 Task: Select and add the product "New Amsterdam Vodka Grapefruit (750 ml)" to cart from the store "Consumers Liquor".
Action: Mouse pressed left at (53, 93)
Screenshot: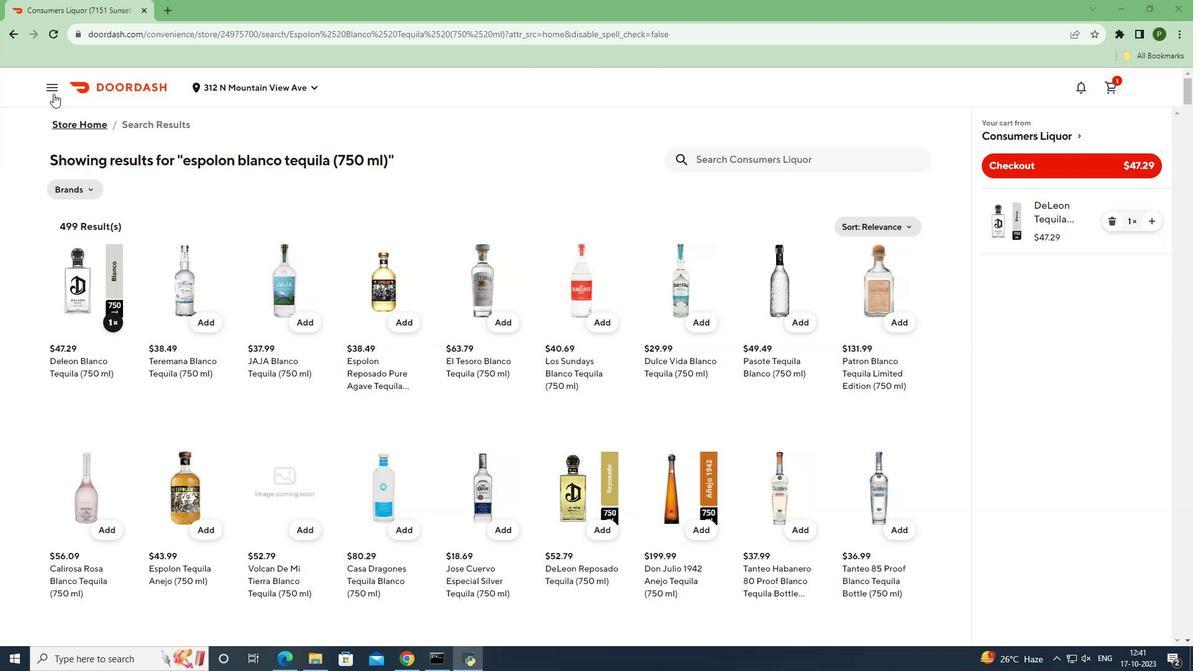 
Action: Mouse moved to (64, 177)
Screenshot: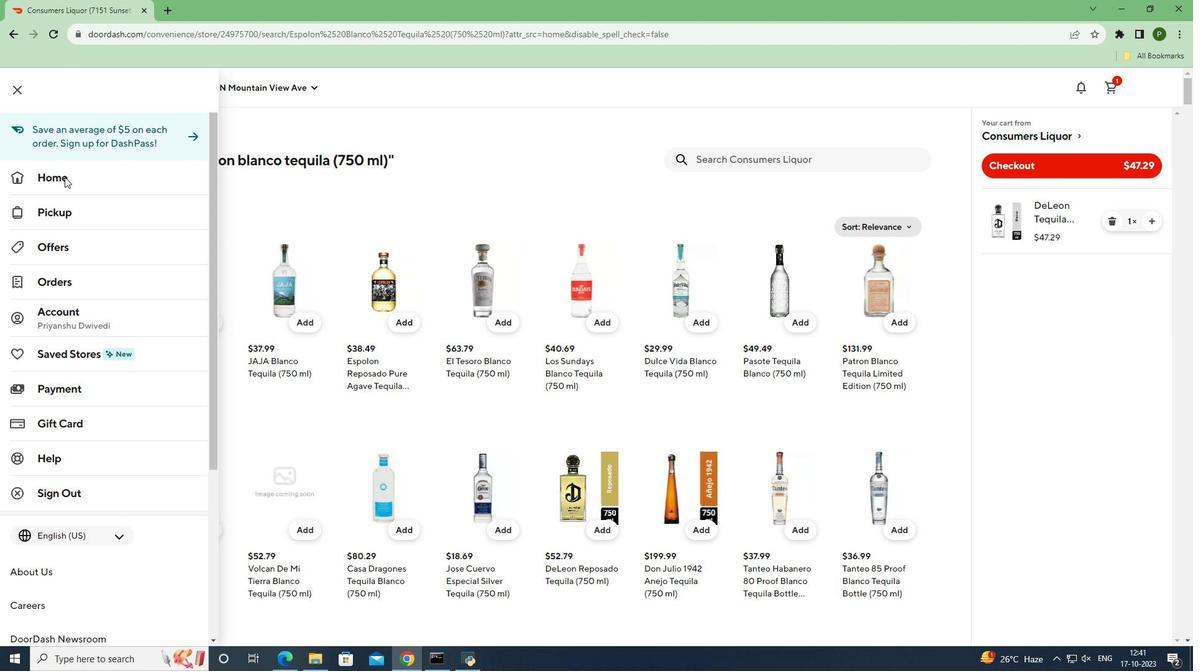 
Action: Mouse pressed left at (64, 177)
Screenshot: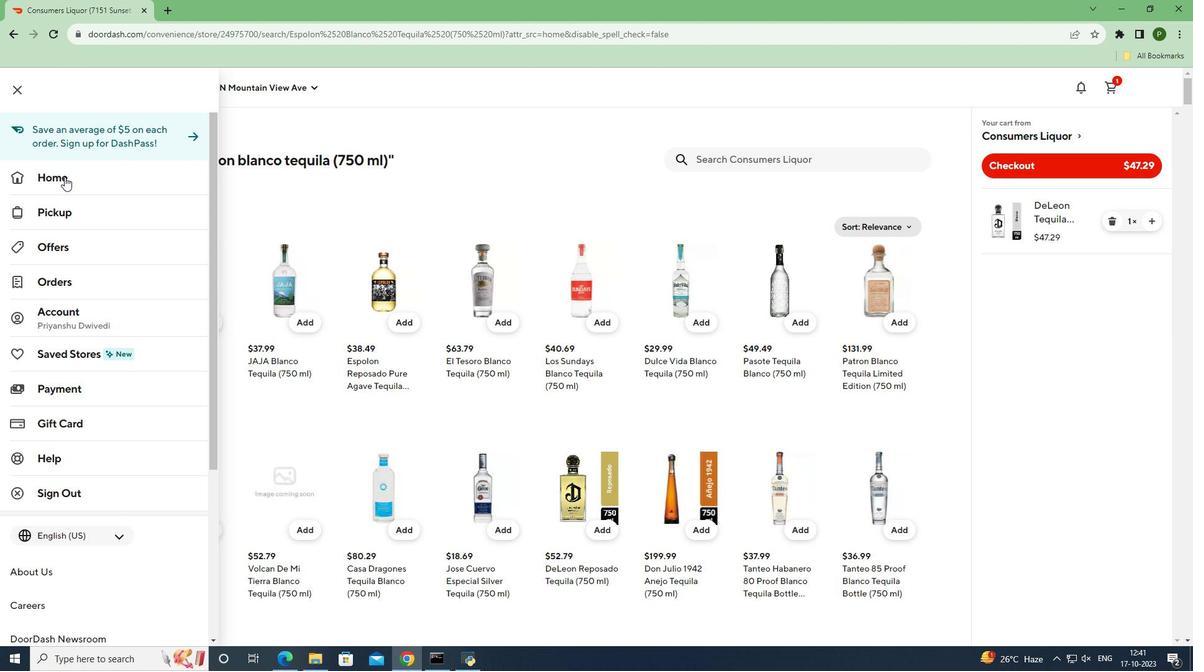 
Action: Mouse moved to (468, 137)
Screenshot: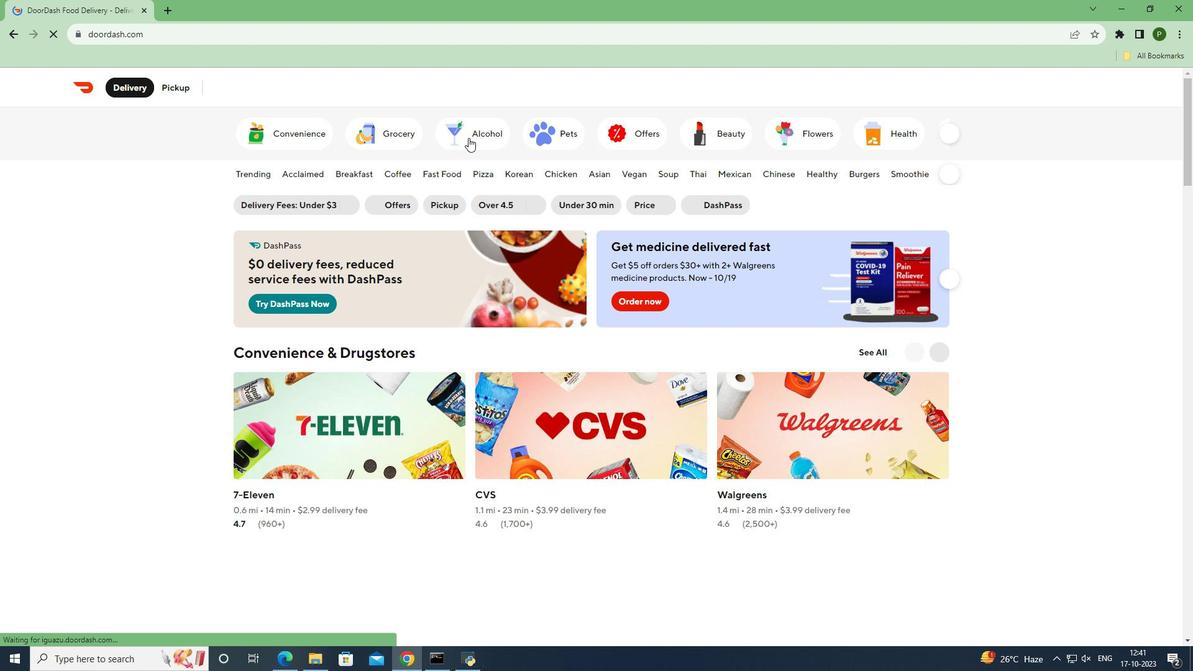 
Action: Mouse pressed left at (468, 137)
Screenshot: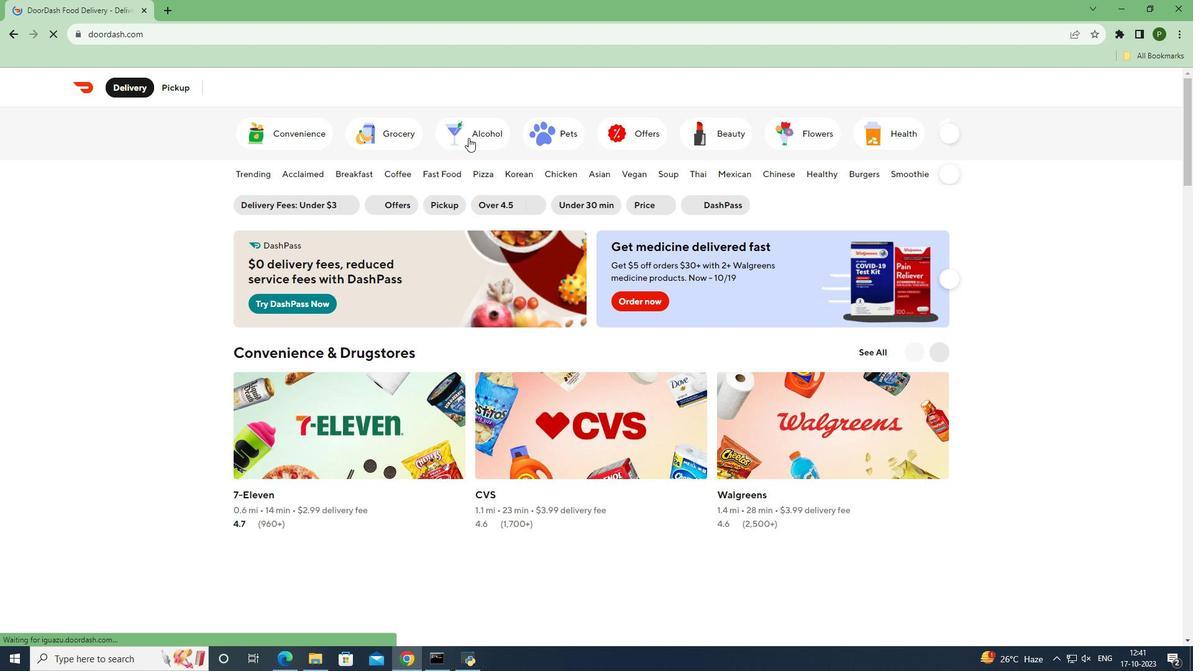 
Action: Mouse moved to (396, 297)
Screenshot: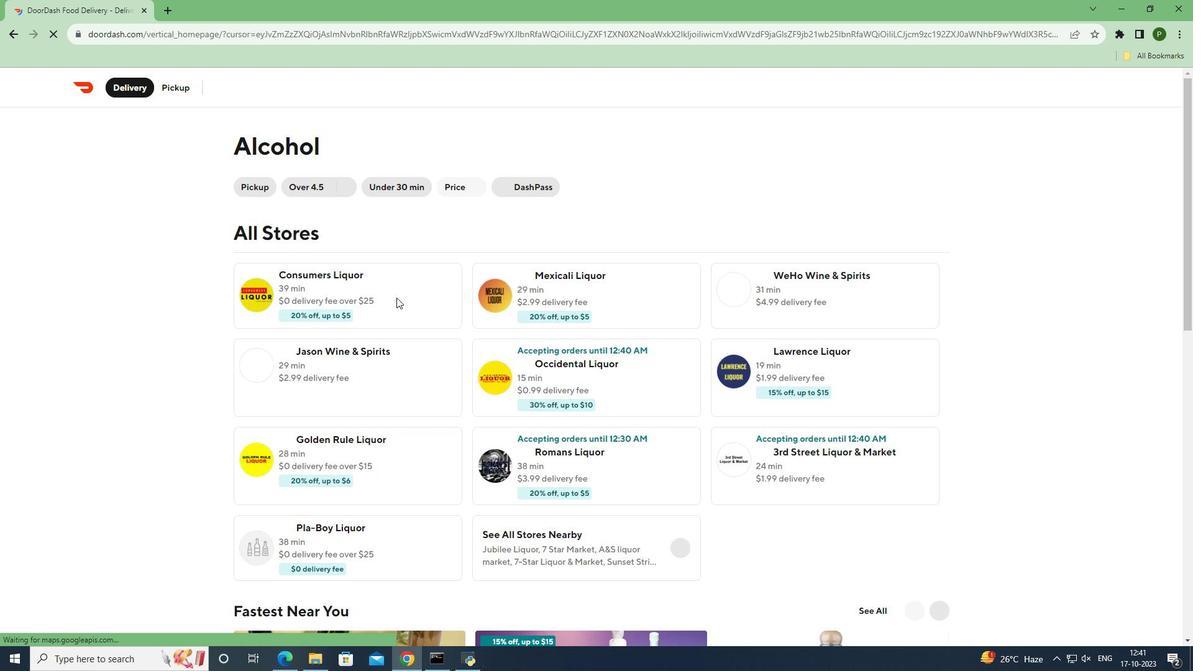 
Action: Mouse pressed left at (396, 297)
Screenshot: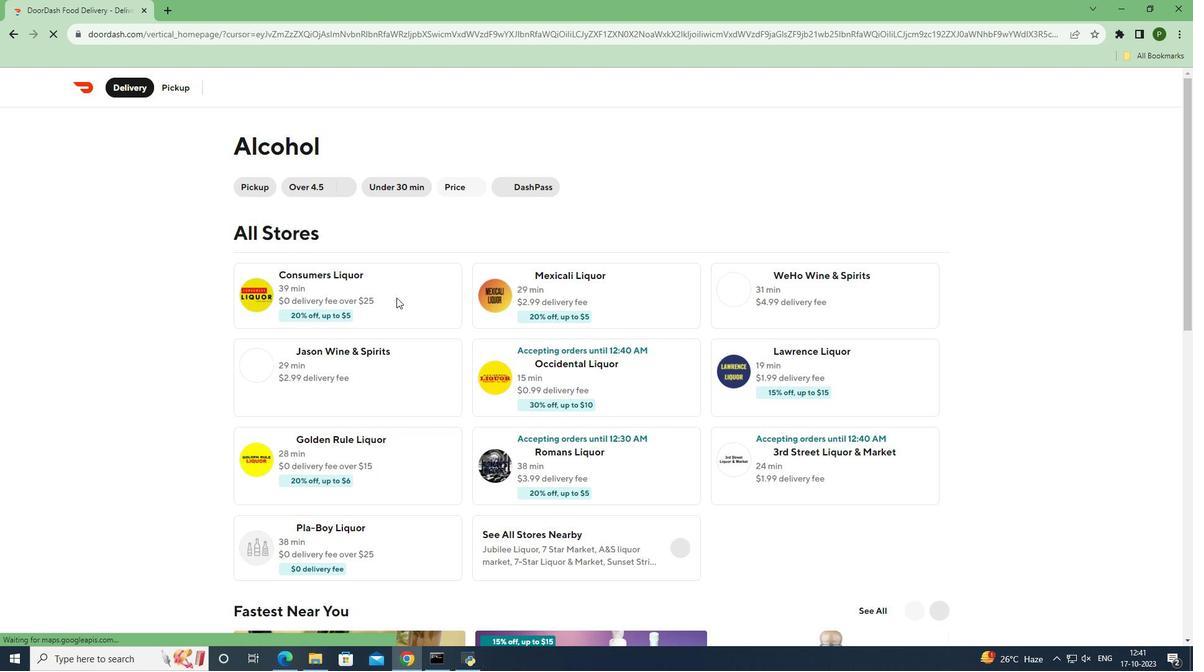 
Action: Mouse moved to (779, 194)
Screenshot: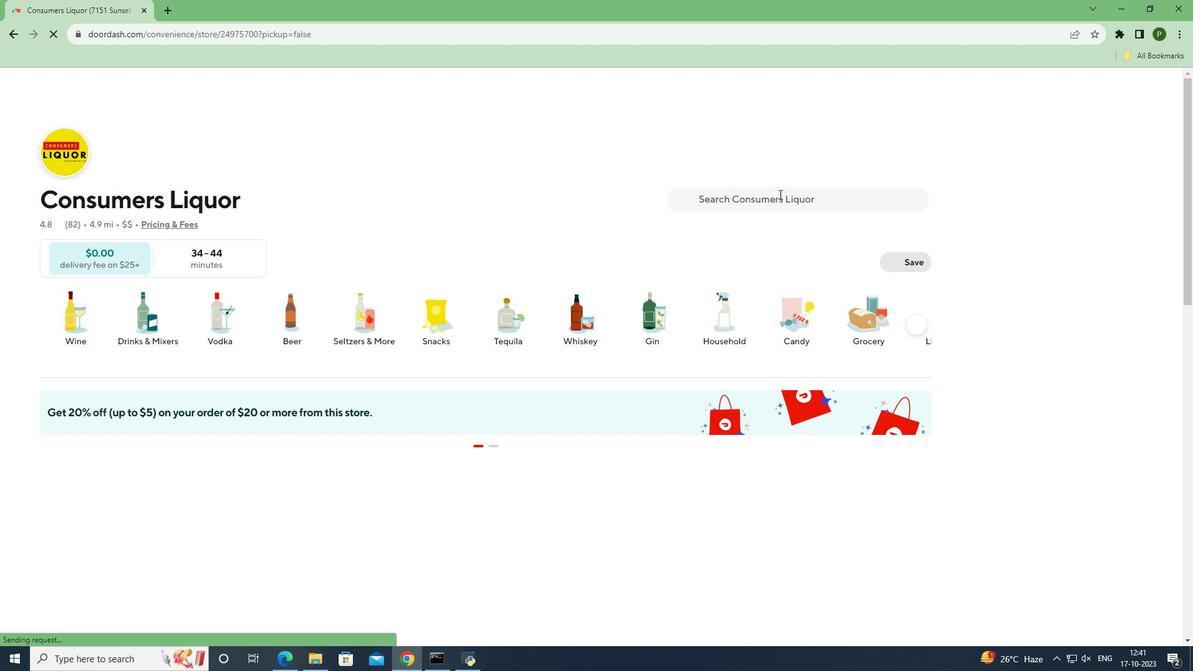 
Action: Mouse pressed left at (779, 194)
Screenshot: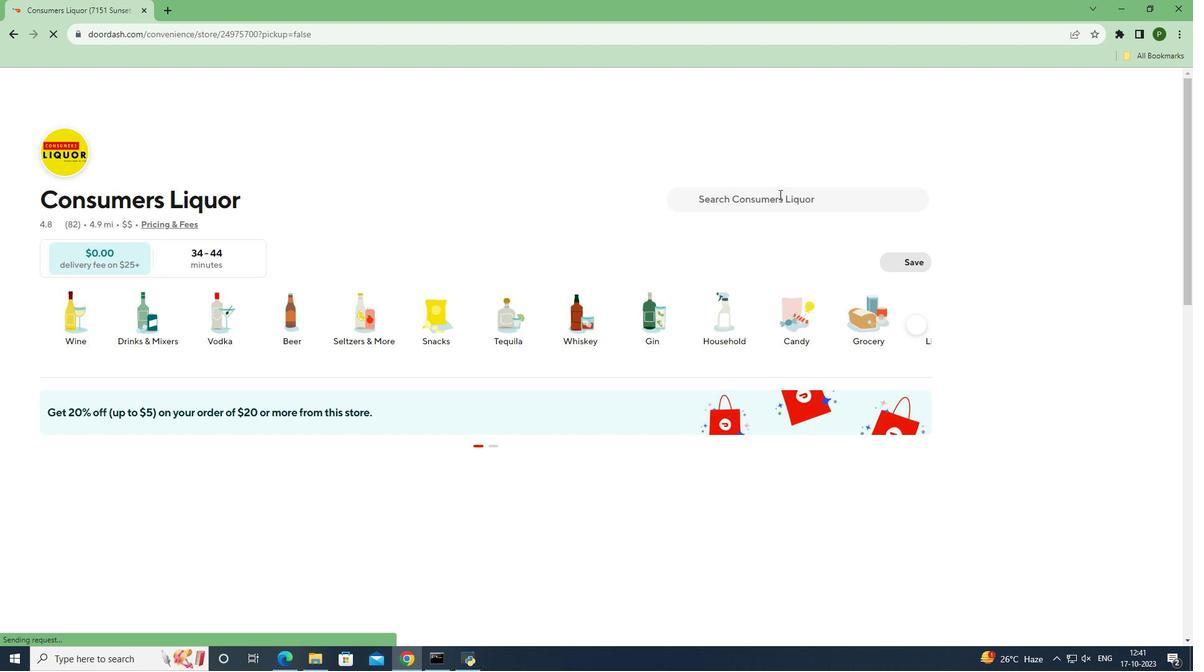 
Action: Mouse moved to (780, 193)
Screenshot: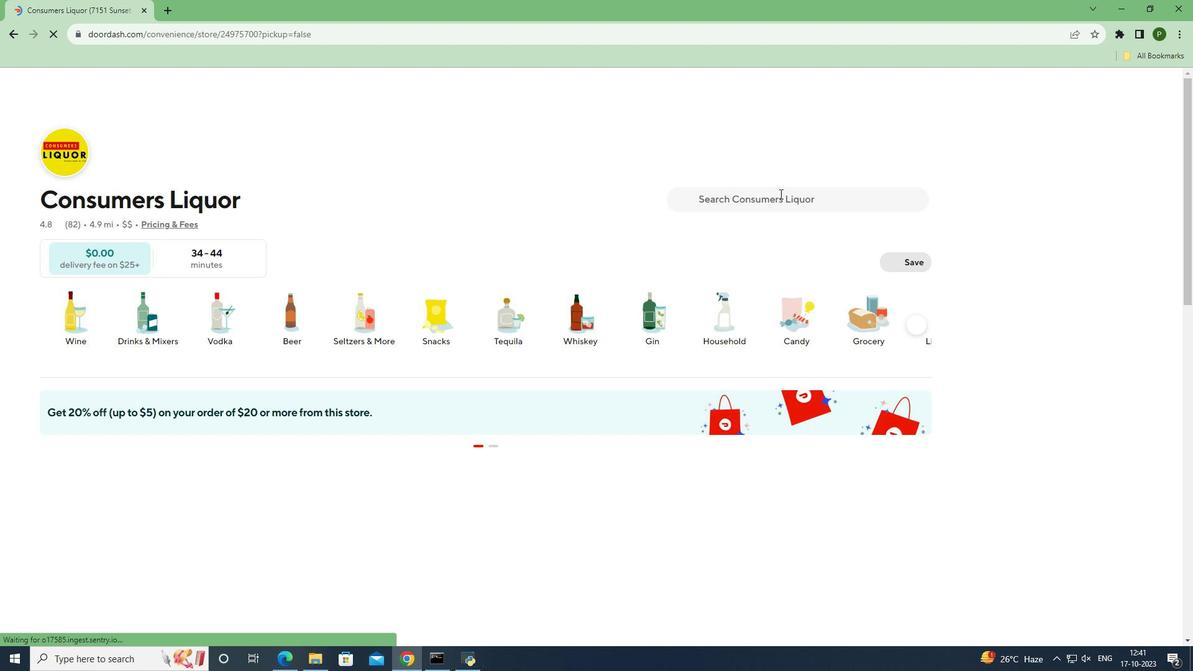 
Action: Key pressed <Key.caps_lock>N<Key.caps_lock>ew<Key.space><Key.caps_lock>A<Key.caps_lock>msterdam<Key.space><Key.caps_lock>V<Key.caps_lock>odka<Key.space><Key.caps_lock>G<Key.caps_lock>rapefruit<Key.space><Key.shift_r><Key.shift_r><Key.shift_r><Key.shift_r><Key.shift_r>(750<Key.space>ml<Key.shift_r>)
Screenshot: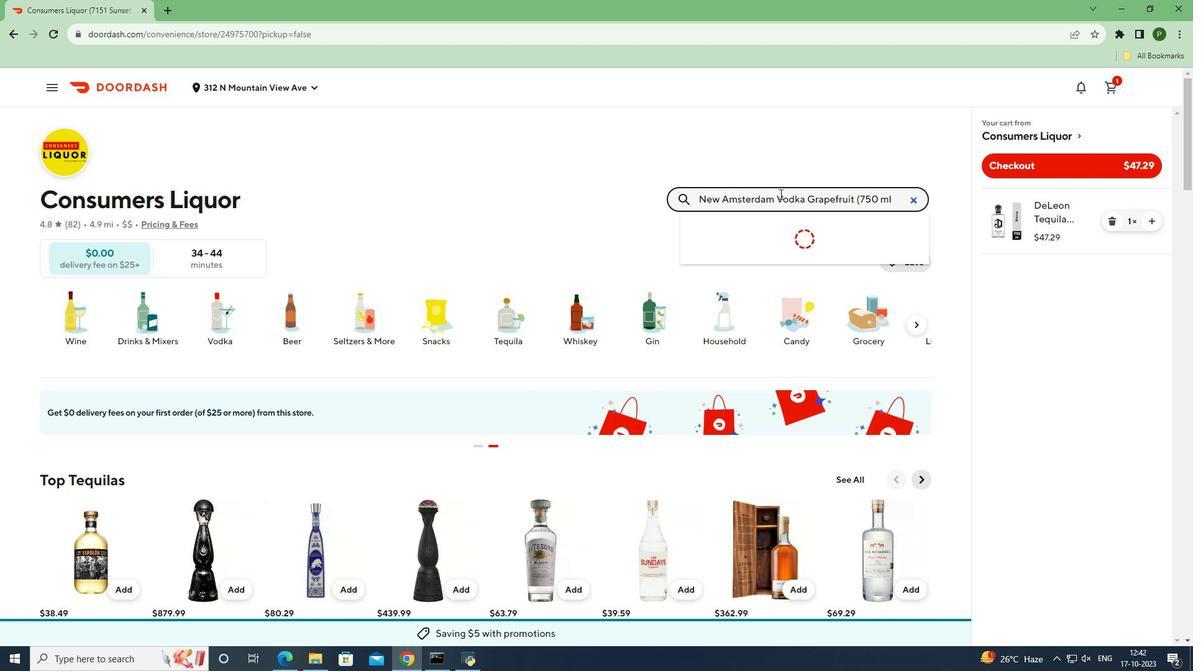 
Action: Mouse moved to (782, 241)
Screenshot: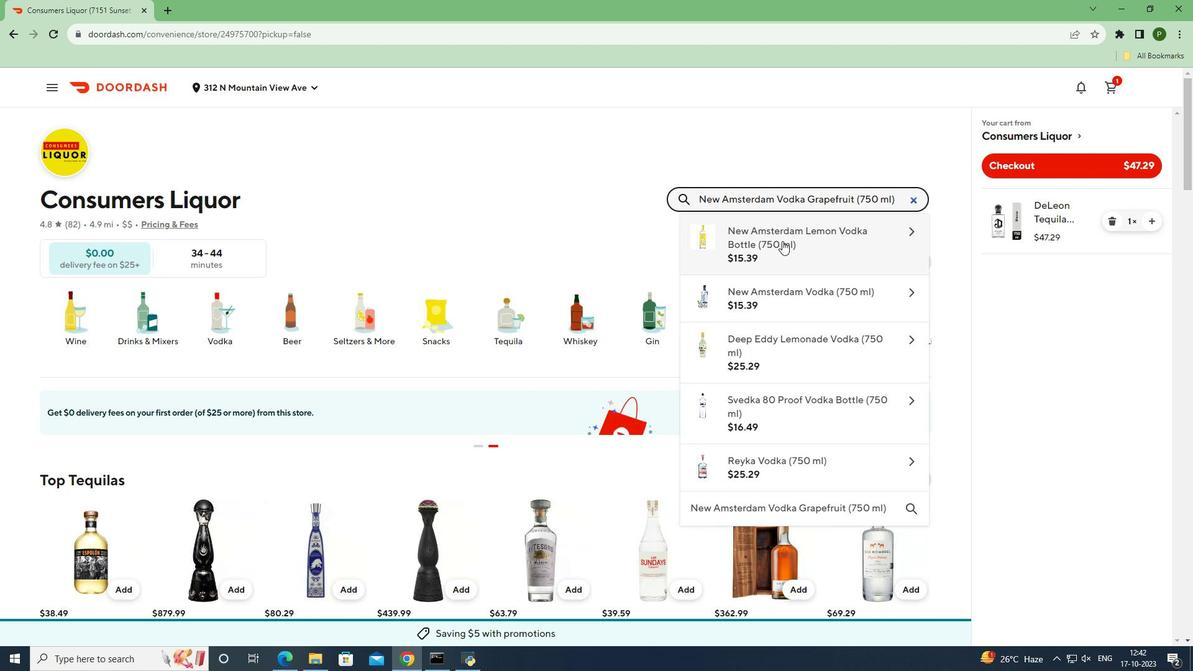 
Action: Key pressed <Key.enter>
Screenshot: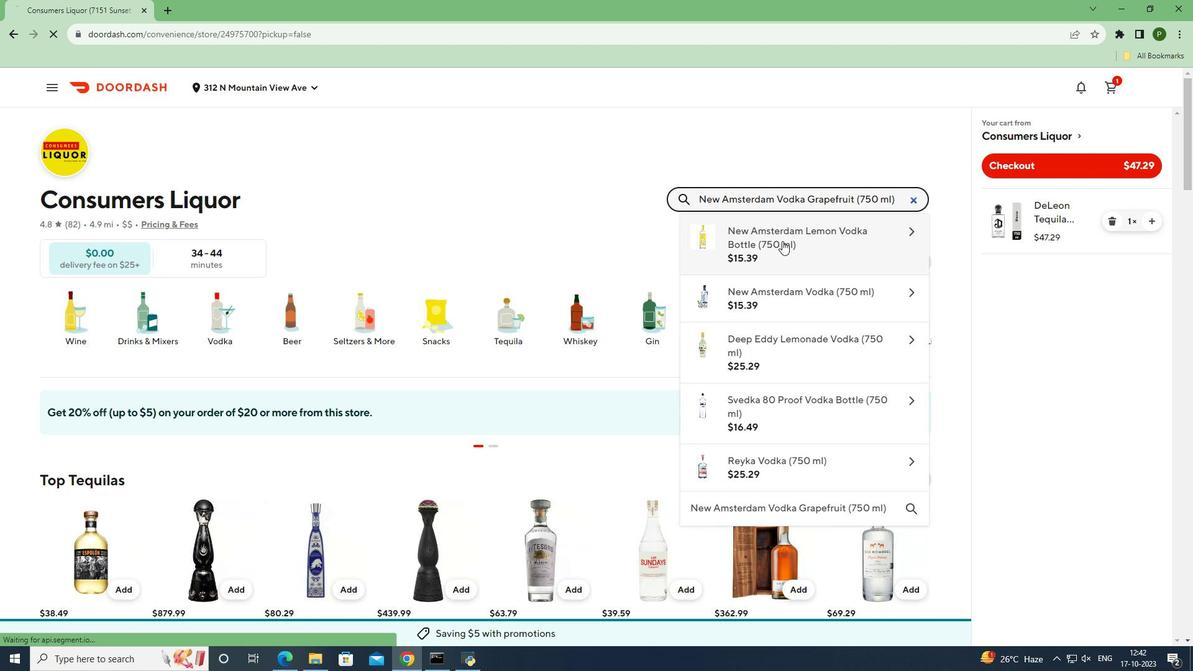 
Action: Mouse moved to (113, 317)
Screenshot: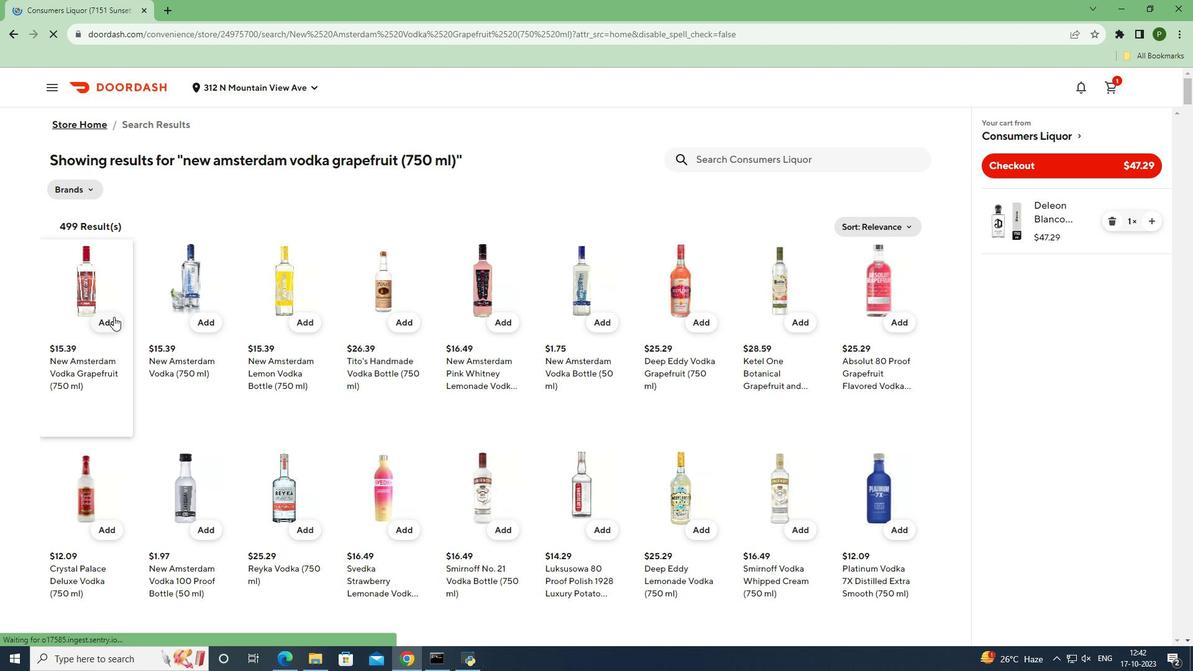 
Action: Mouse pressed left at (113, 317)
Screenshot: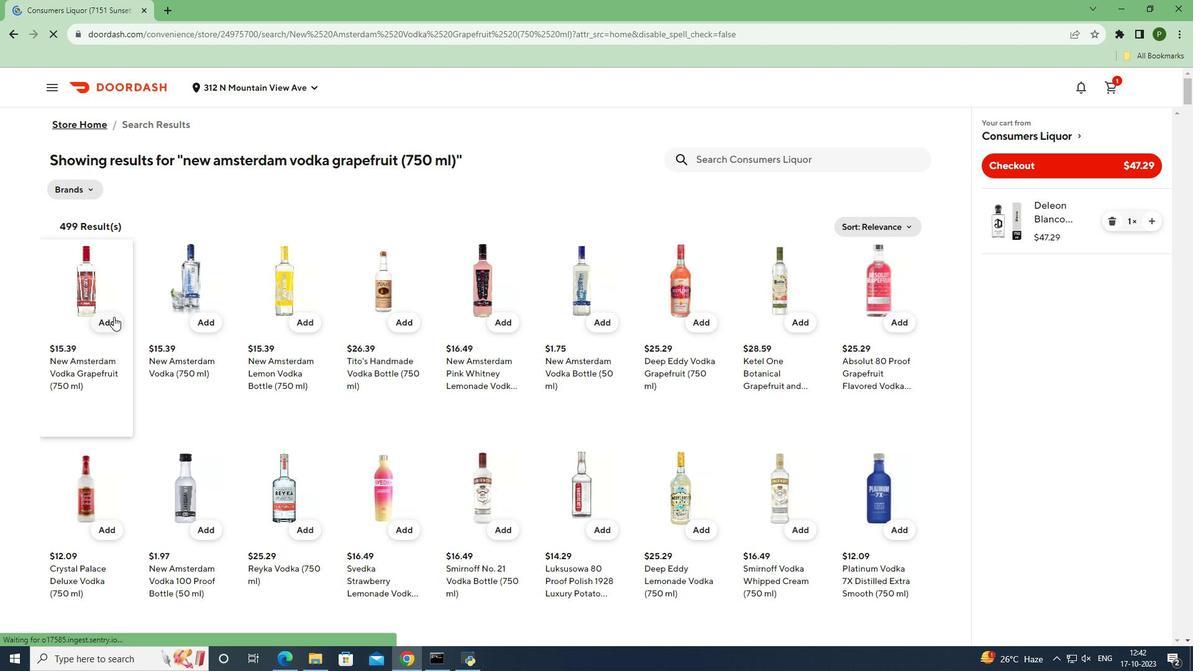 
Action: Mouse moved to (116, 390)
Screenshot: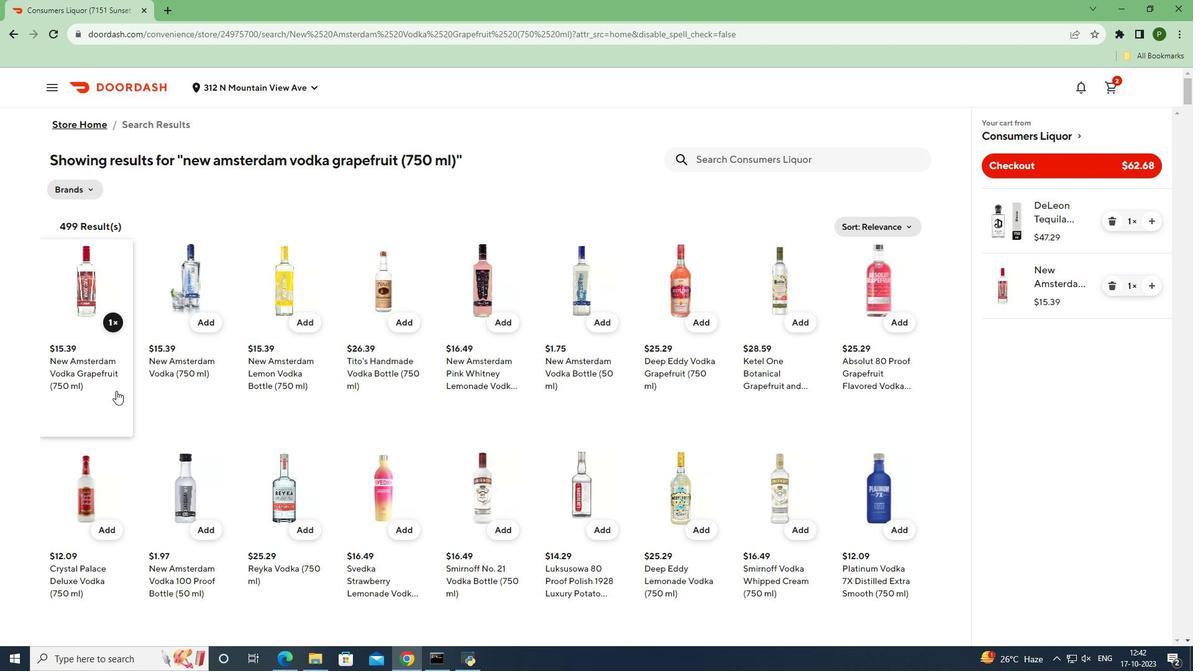 
